 Task: Use Peach Cobbler Effect in this video Movie B.mp4
Action: Mouse moved to (268, 136)
Screenshot: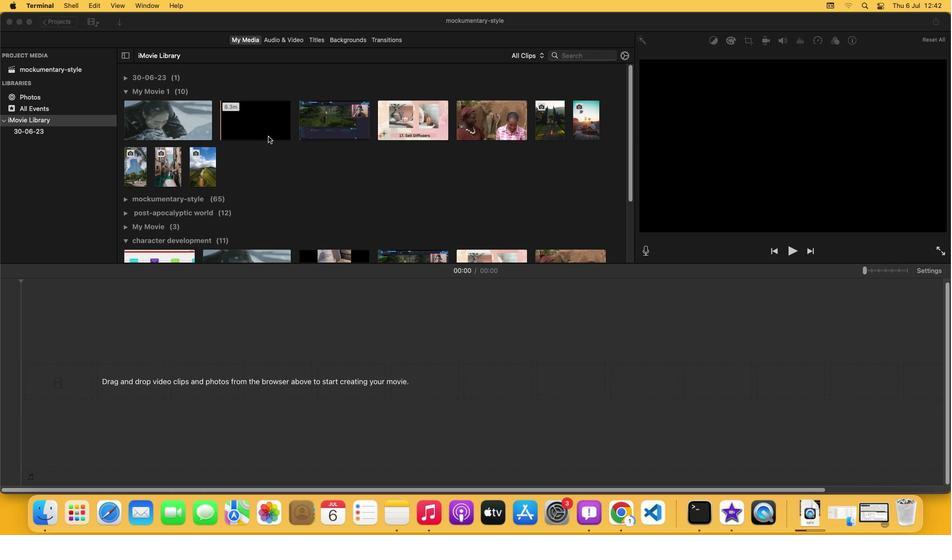 
Action: Mouse pressed left at (268, 136)
Screenshot: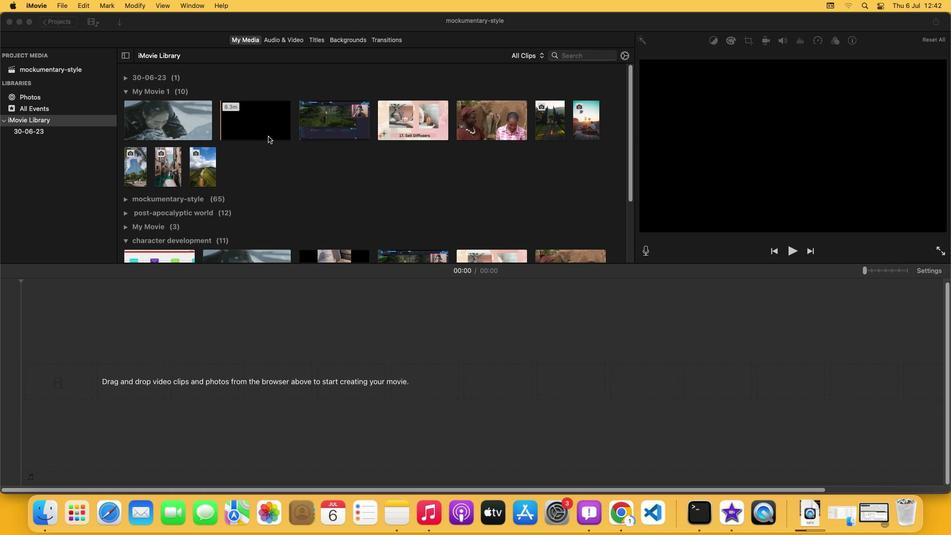 
Action: Mouse moved to (274, 43)
Screenshot: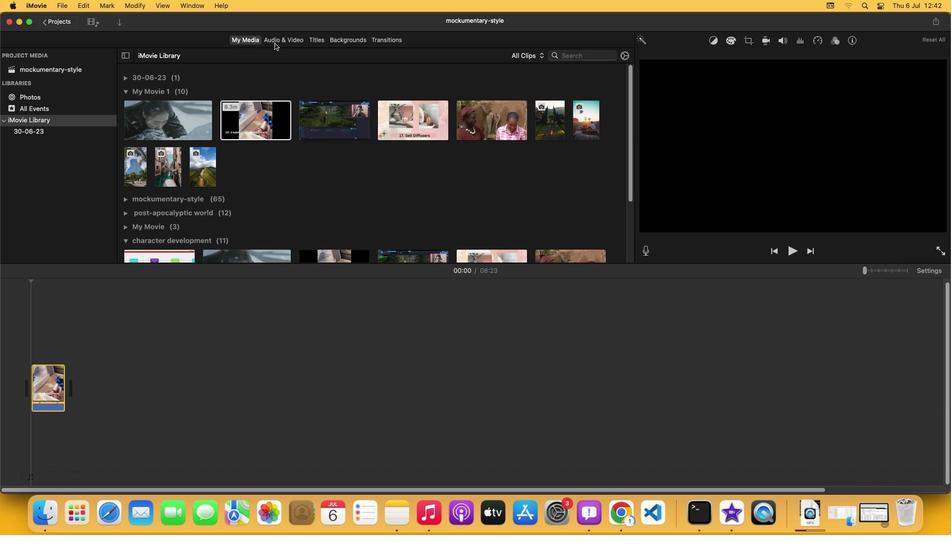 
Action: Mouse pressed left at (274, 43)
Screenshot: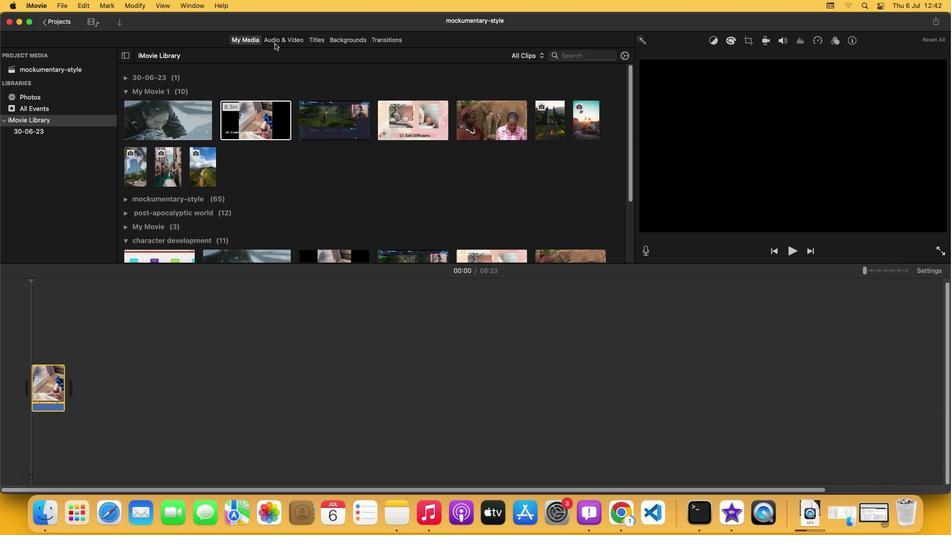 
Action: Mouse moved to (161, 142)
Screenshot: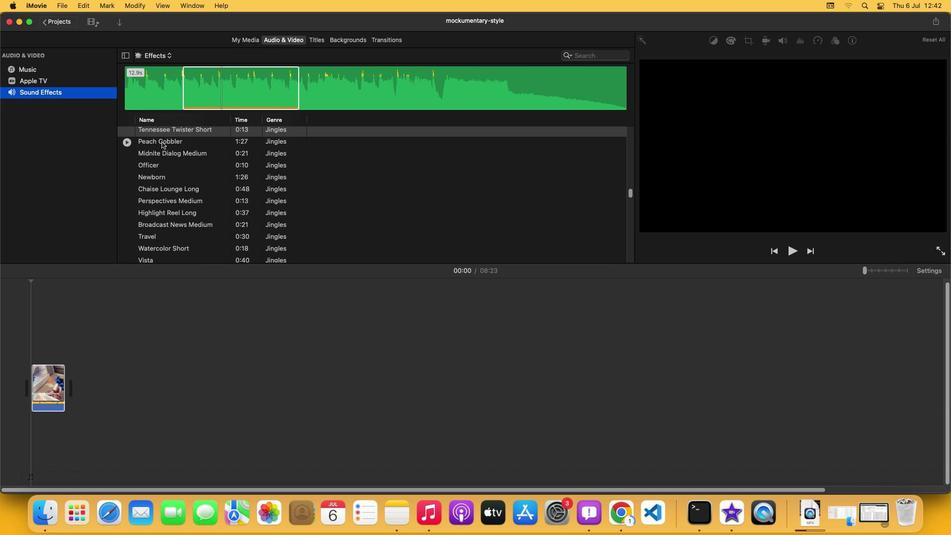 
Action: Mouse pressed left at (161, 142)
Screenshot: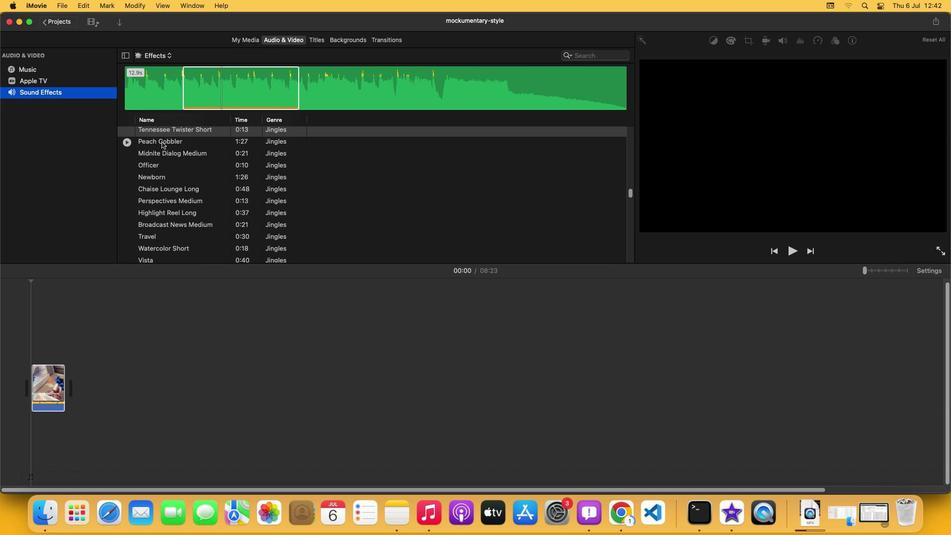 
Action: Mouse moved to (197, 81)
Screenshot: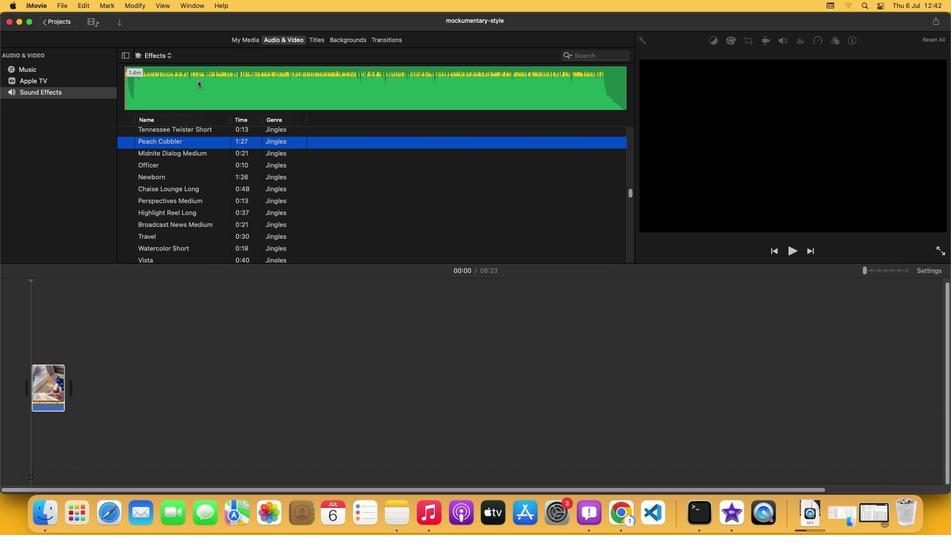 
Action: Mouse pressed left at (197, 81)
Screenshot: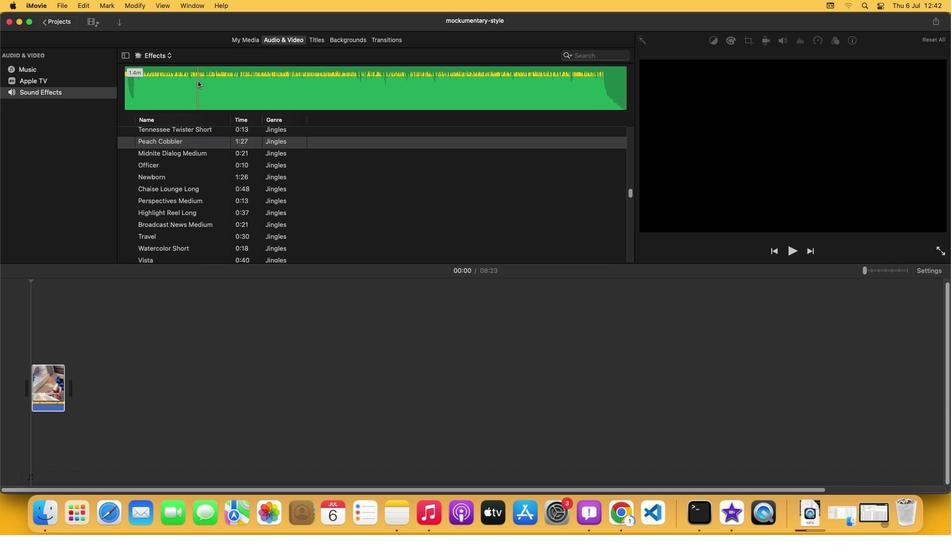 
Action: Mouse moved to (252, 83)
Screenshot: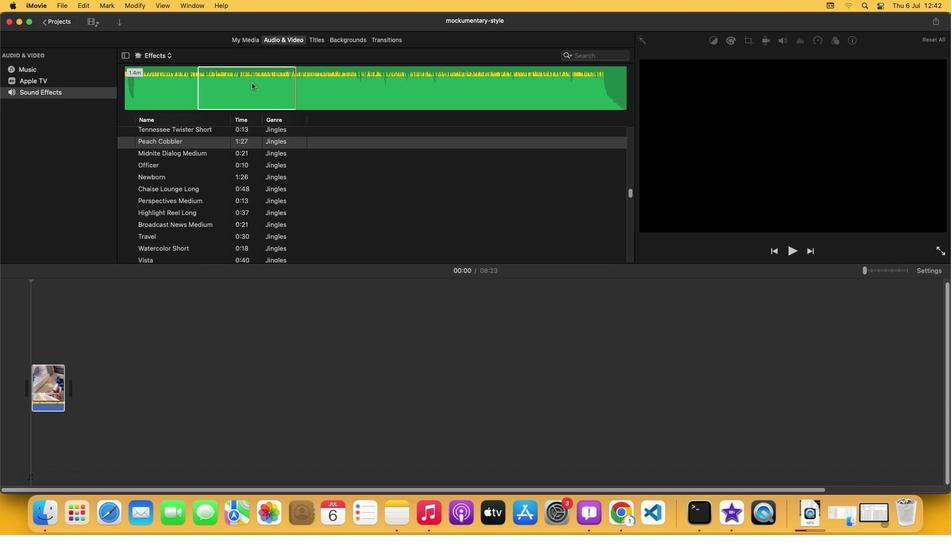 
Action: Mouse pressed left at (252, 83)
Screenshot: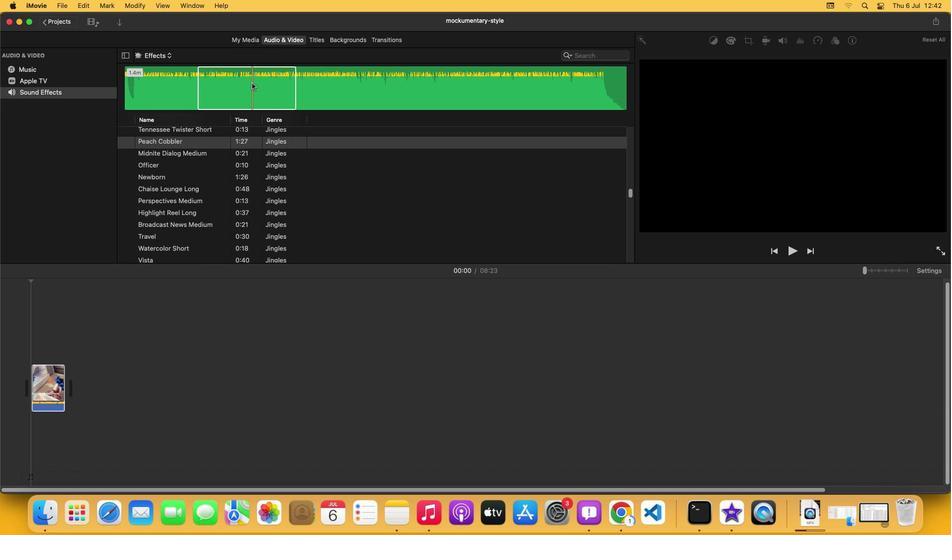 
Action: Mouse moved to (85, 421)
Screenshot: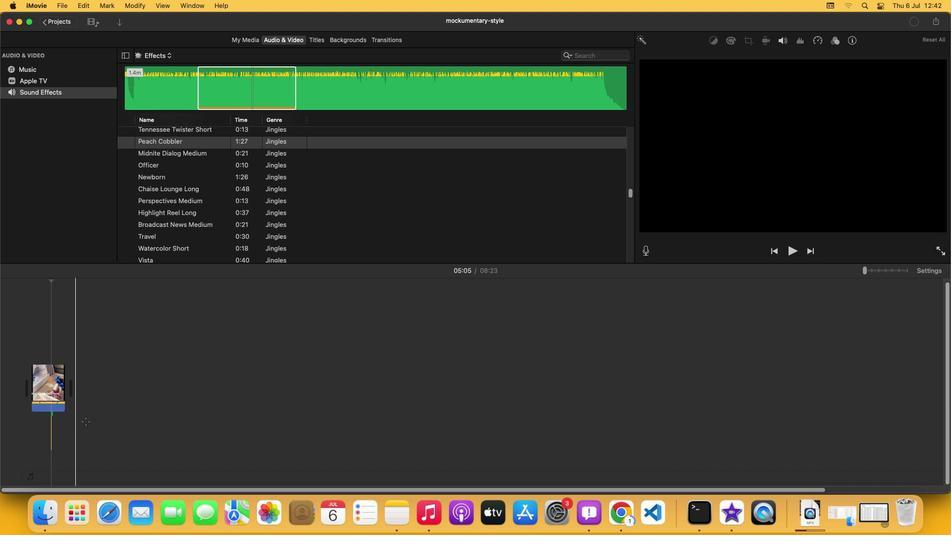 
Action: Mouse pressed left at (85, 421)
Screenshot: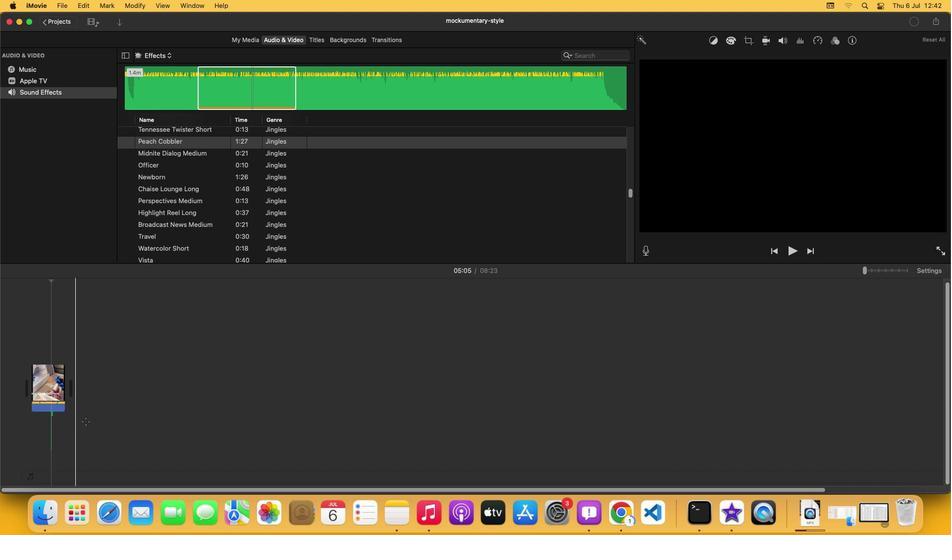 
